 Task: Look for products in the category "Frozen Meals" from Red's All Naturals only.
Action: Mouse moved to (268, 124)
Screenshot: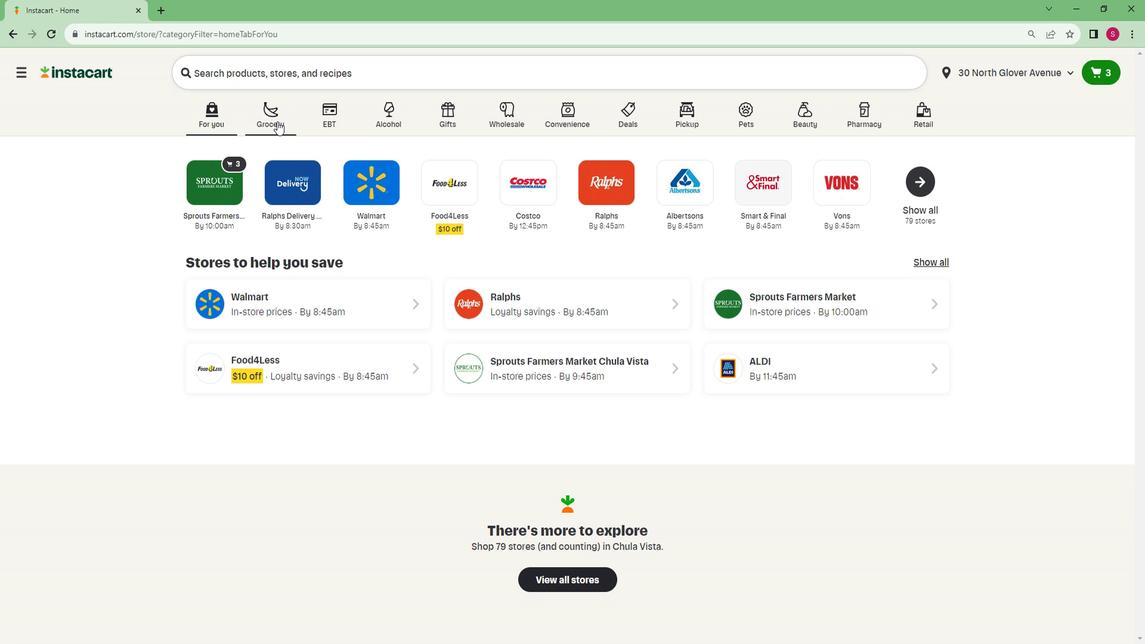 
Action: Mouse pressed left at (268, 124)
Screenshot: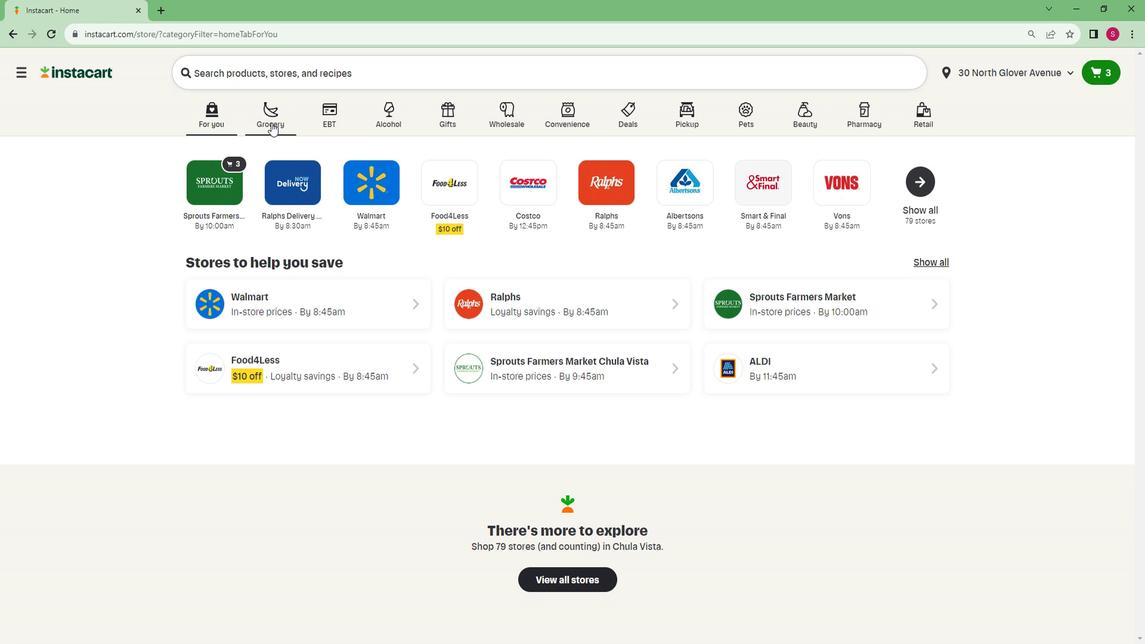 
Action: Mouse moved to (252, 333)
Screenshot: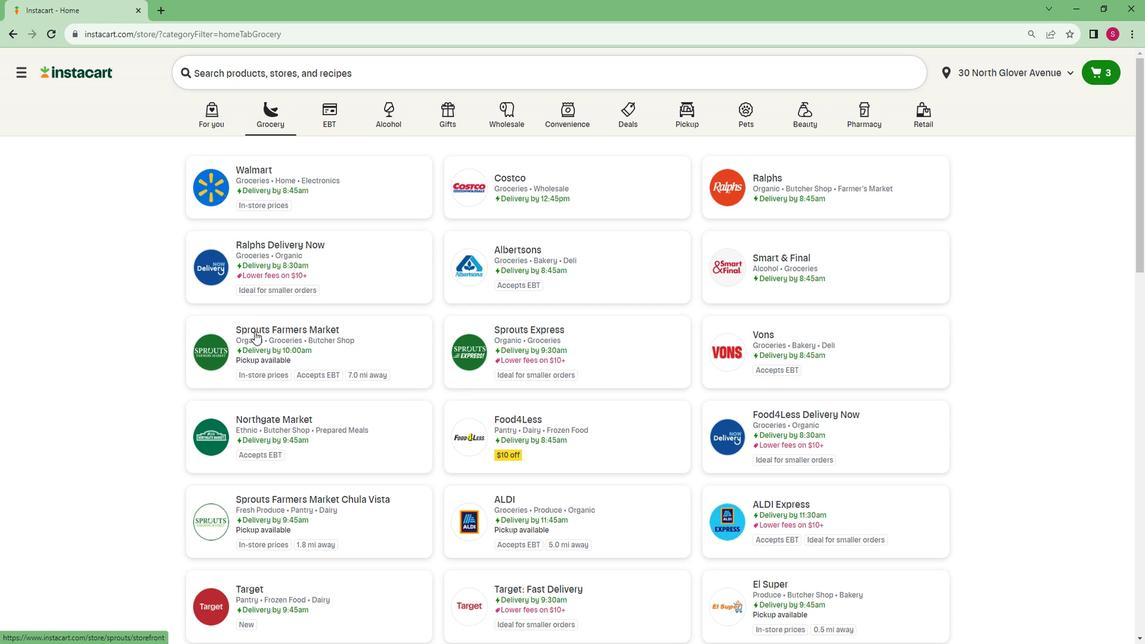 
Action: Mouse pressed left at (252, 333)
Screenshot: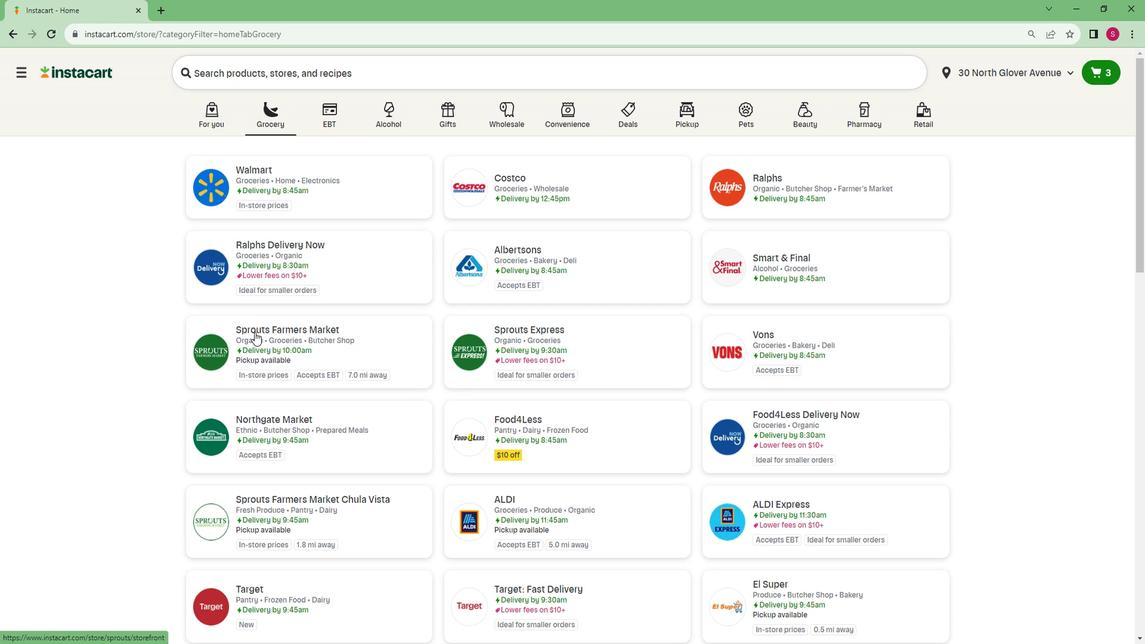 
Action: Mouse moved to (113, 457)
Screenshot: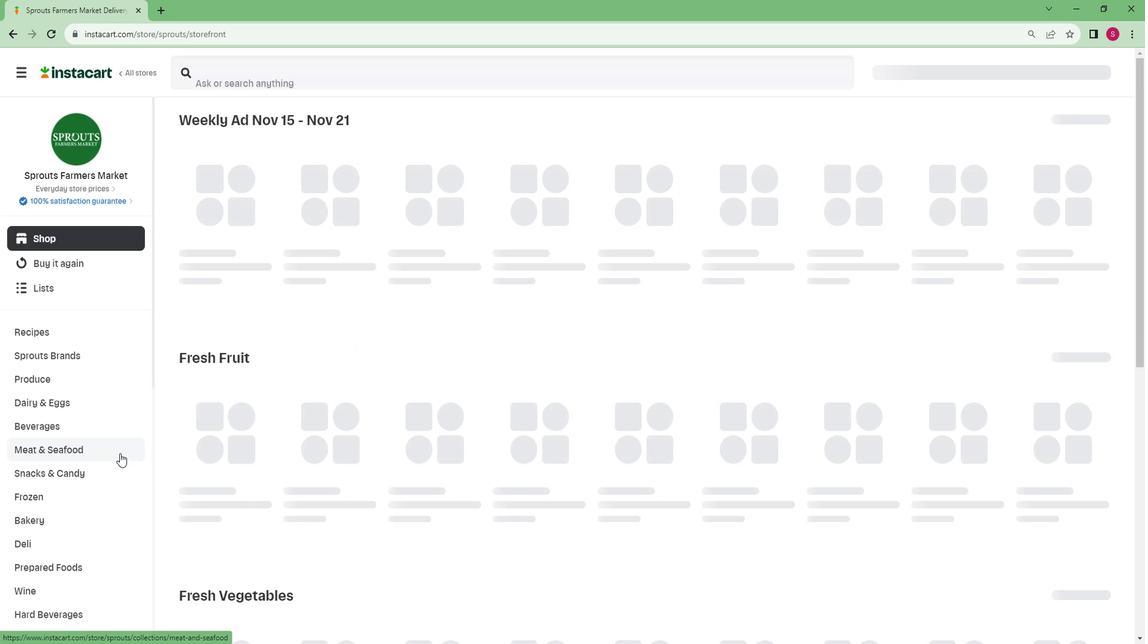 
Action: Mouse scrolled (113, 456) with delta (0, 0)
Screenshot: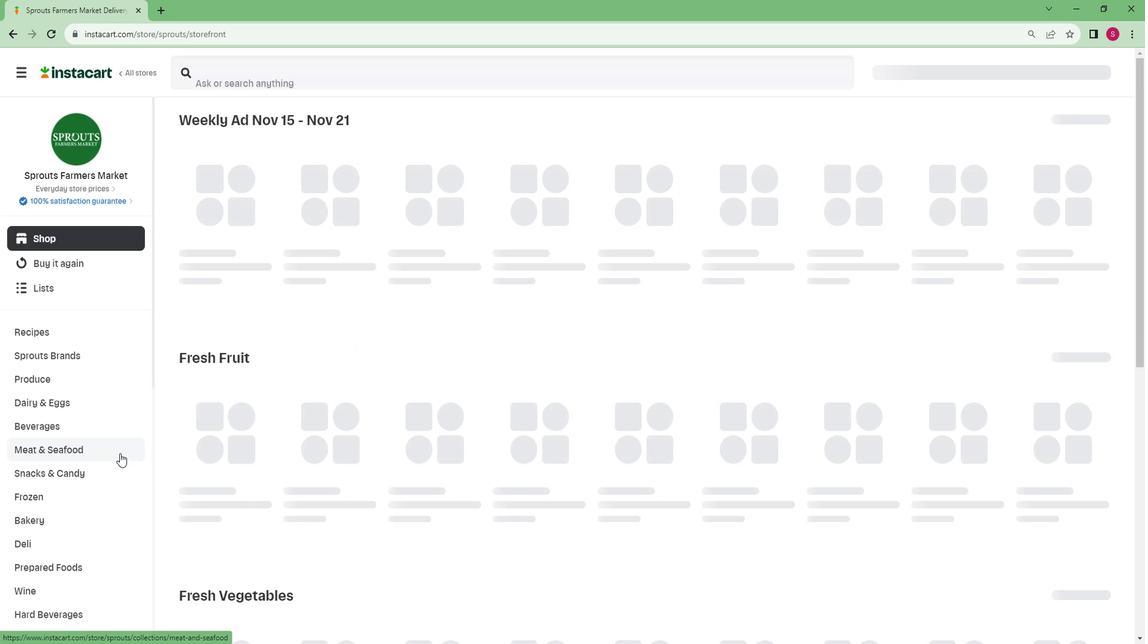 
Action: Mouse moved to (109, 460)
Screenshot: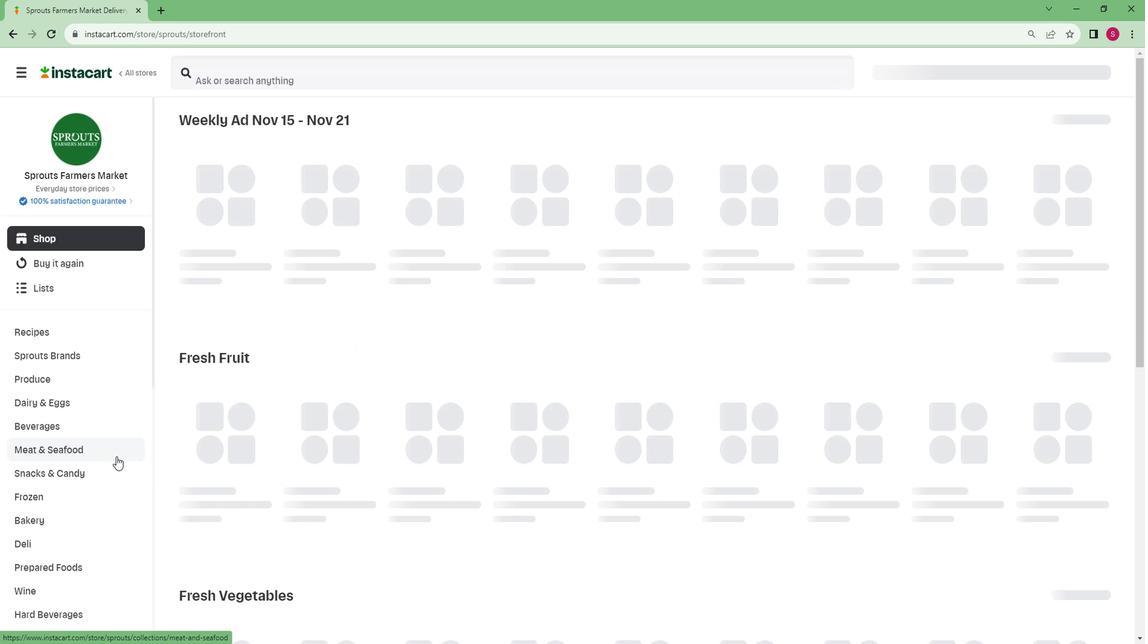 
Action: Mouse scrolled (109, 459) with delta (0, -1)
Screenshot: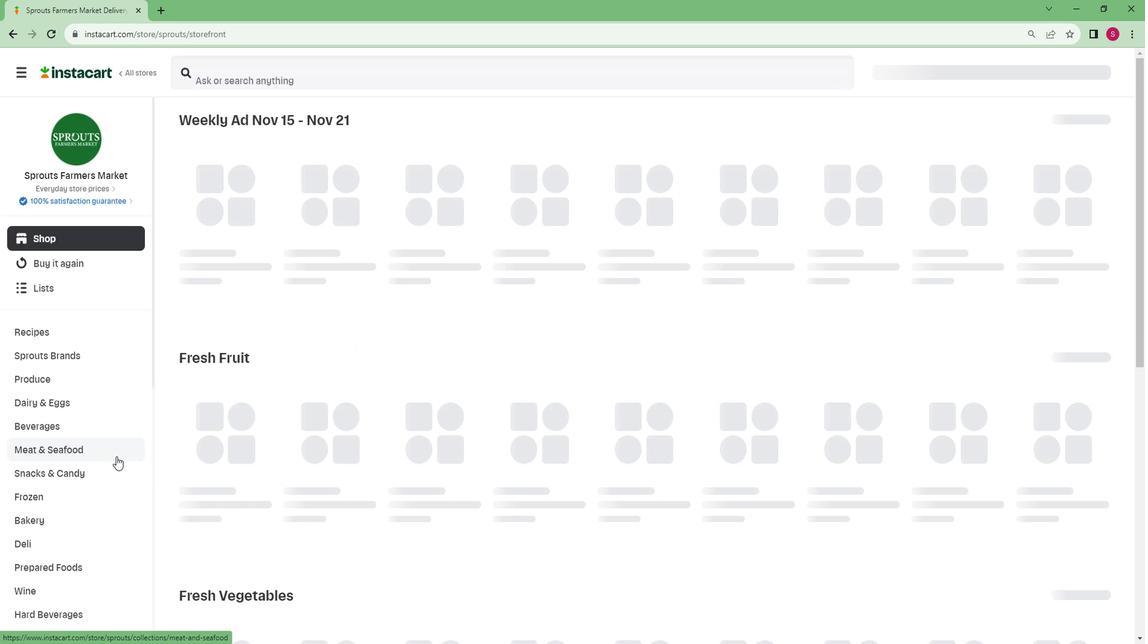 
Action: Mouse moved to (109, 461)
Screenshot: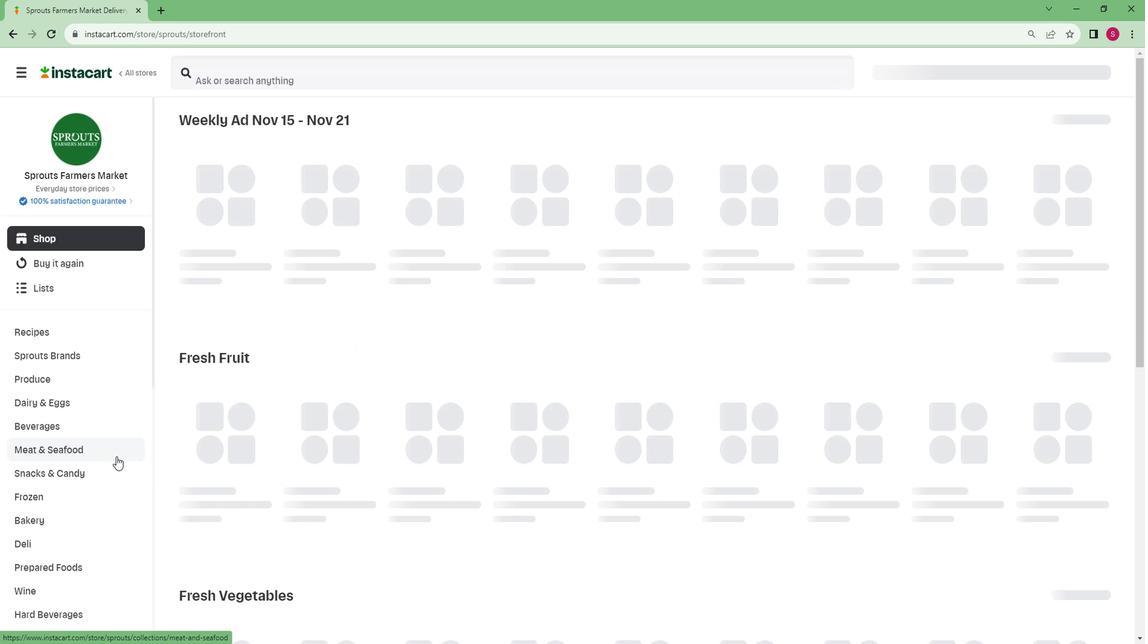 
Action: Mouse scrolled (109, 460) with delta (0, 0)
Screenshot: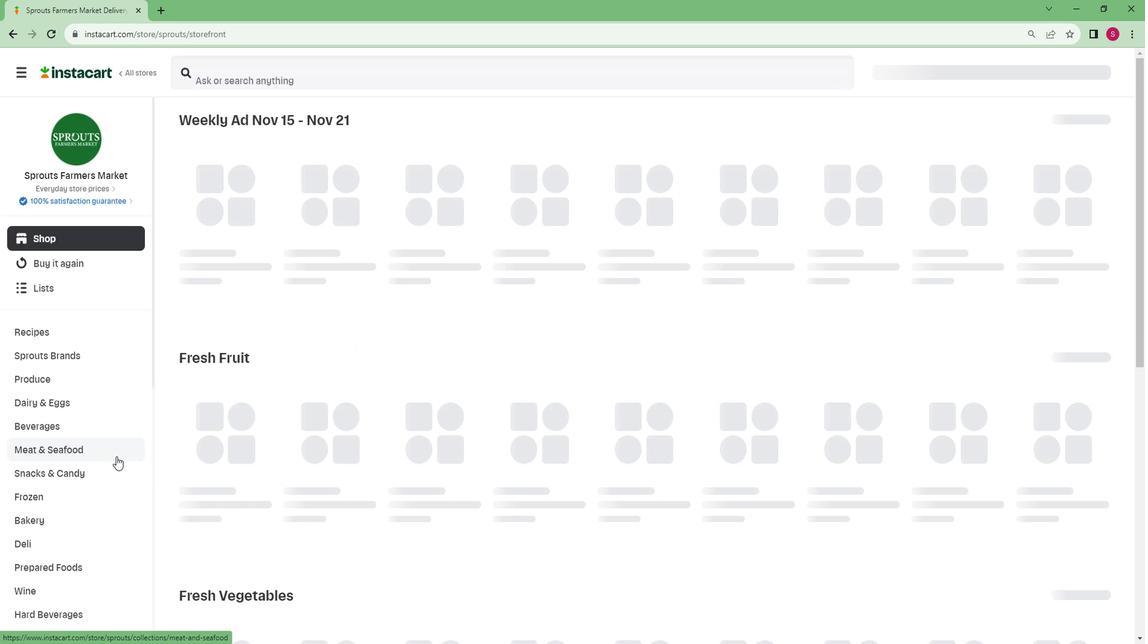 
Action: Mouse moved to (107, 461)
Screenshot: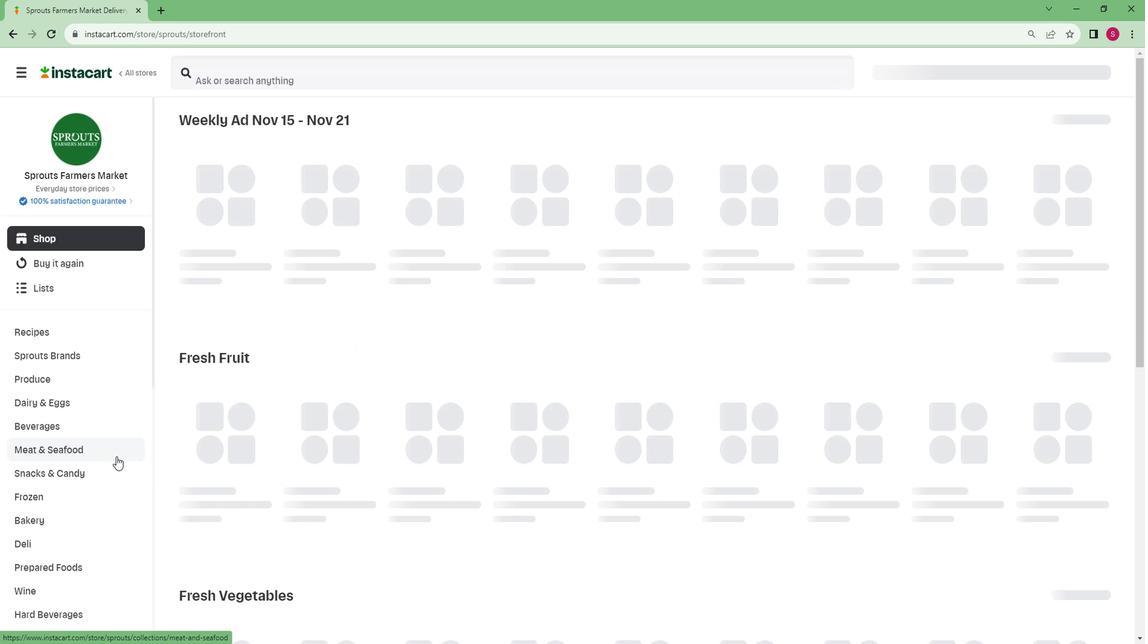 
Action: Mouse scrolled (107, 460) with delta (0, 0)
Screenshot: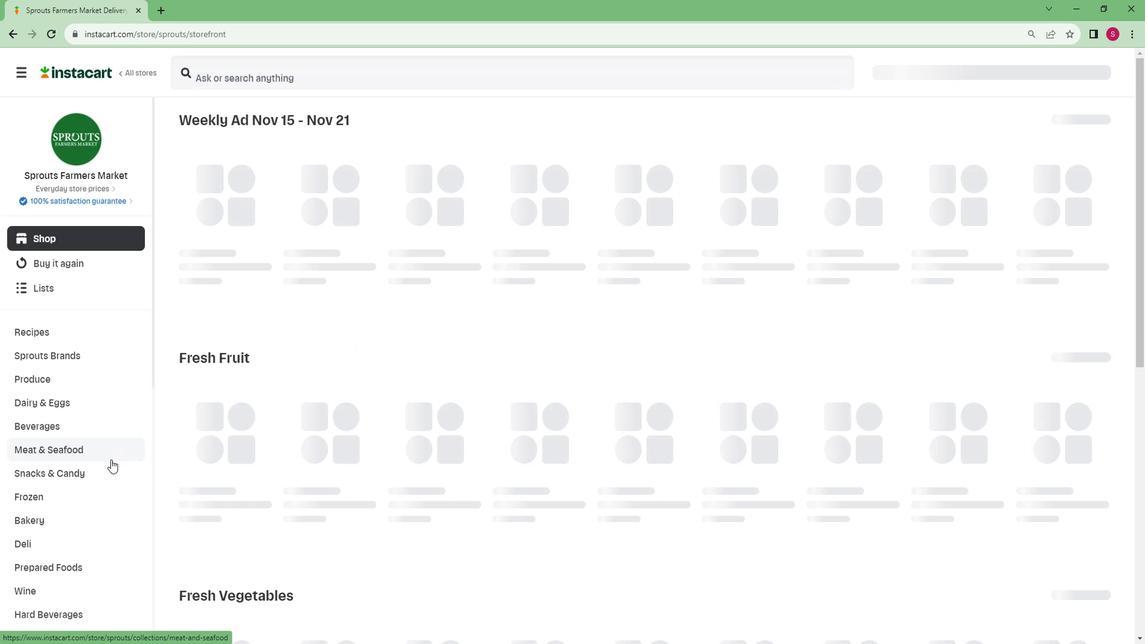 
Action: Mouse scrolled (107, 460) with delta (0, 0)
Screenshot: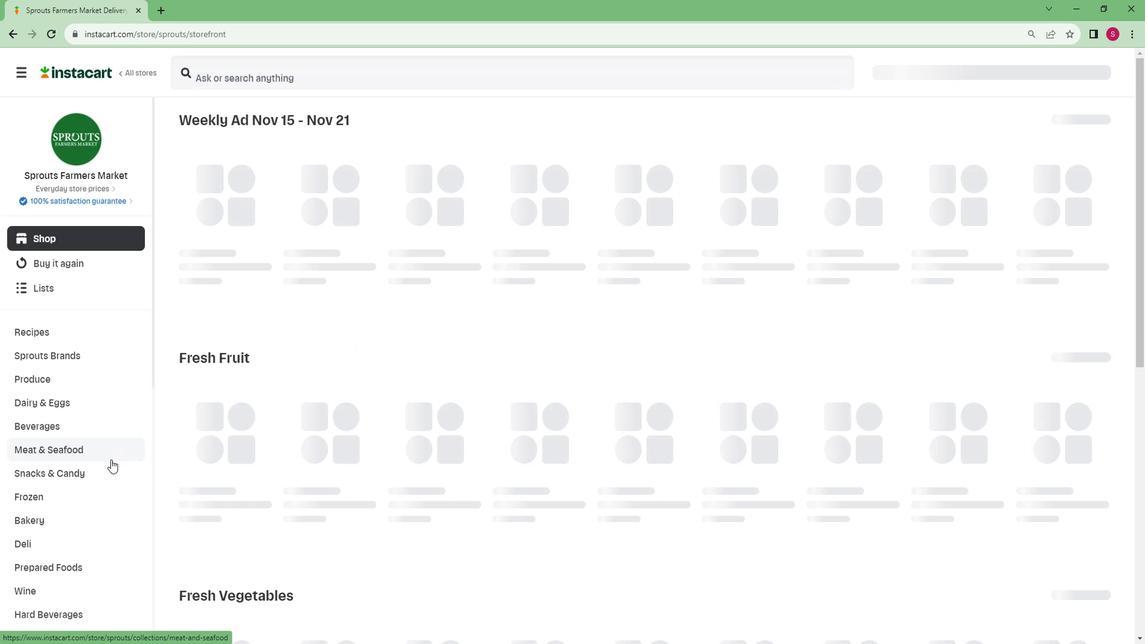 
Action: Mouse scrolled (107, 460) with delta (0, 0)
Screenshot: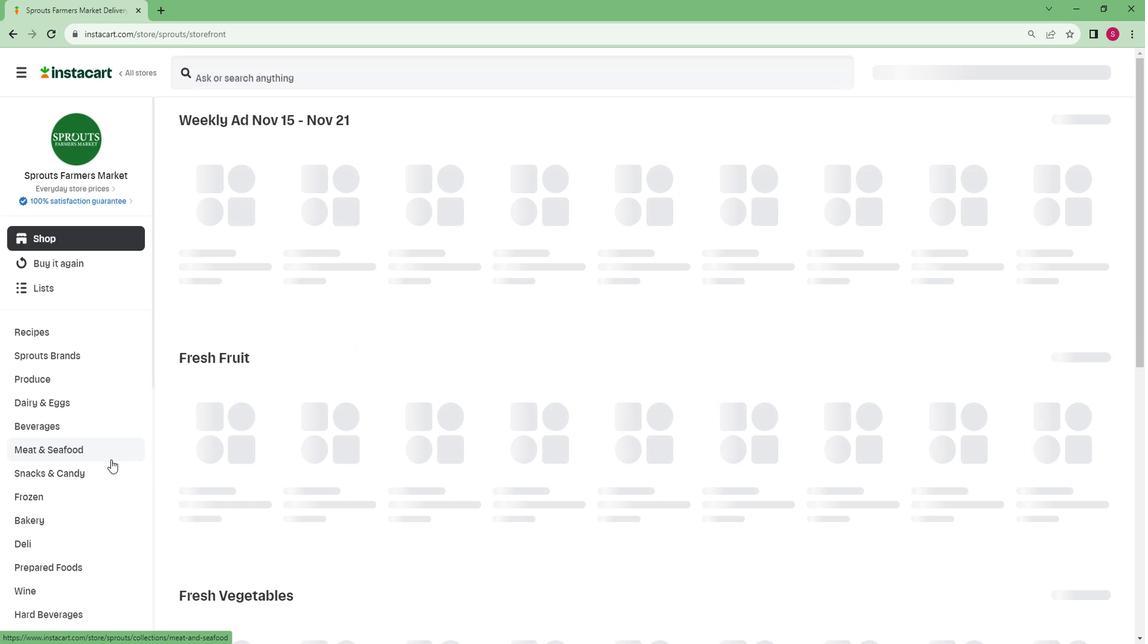 
Action: Mouse scrolled (107, 460) with delta (0, 0)
Screenshot: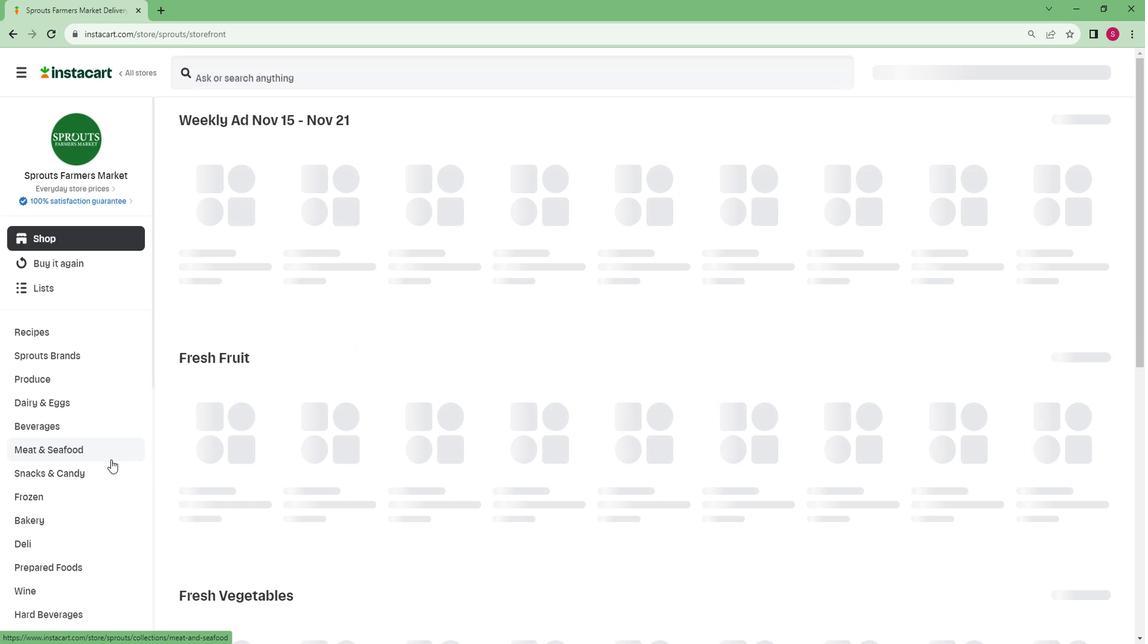 
Action: Mouse moved to (103, 457)
Screenshot: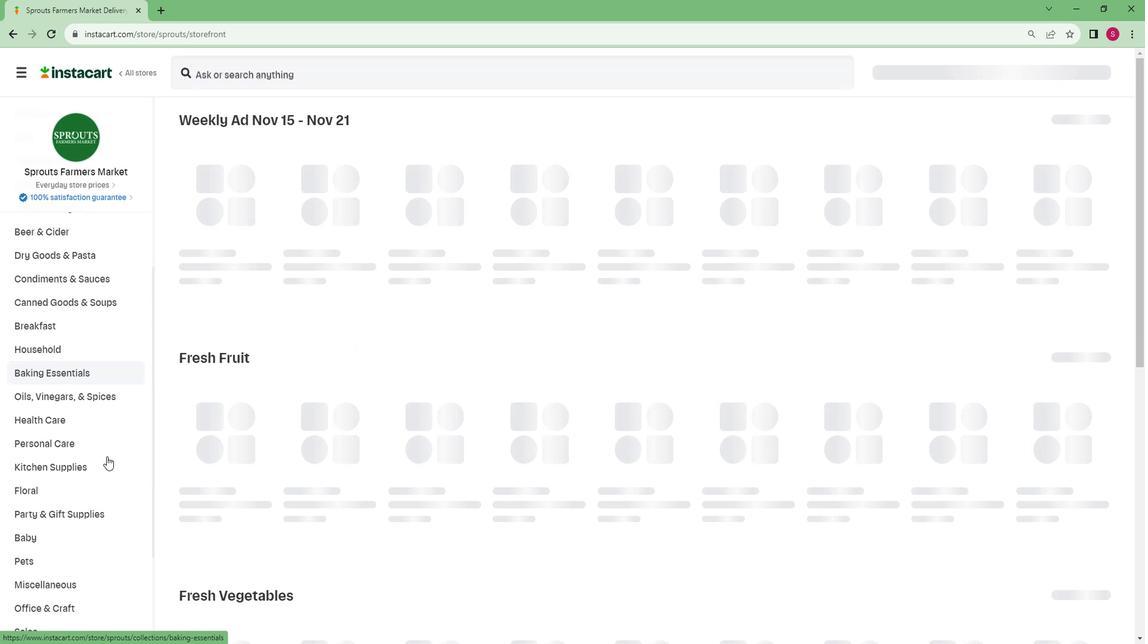 
Action: Mouse scrolled (103, 456) with delta (0, 0)
Screenshot: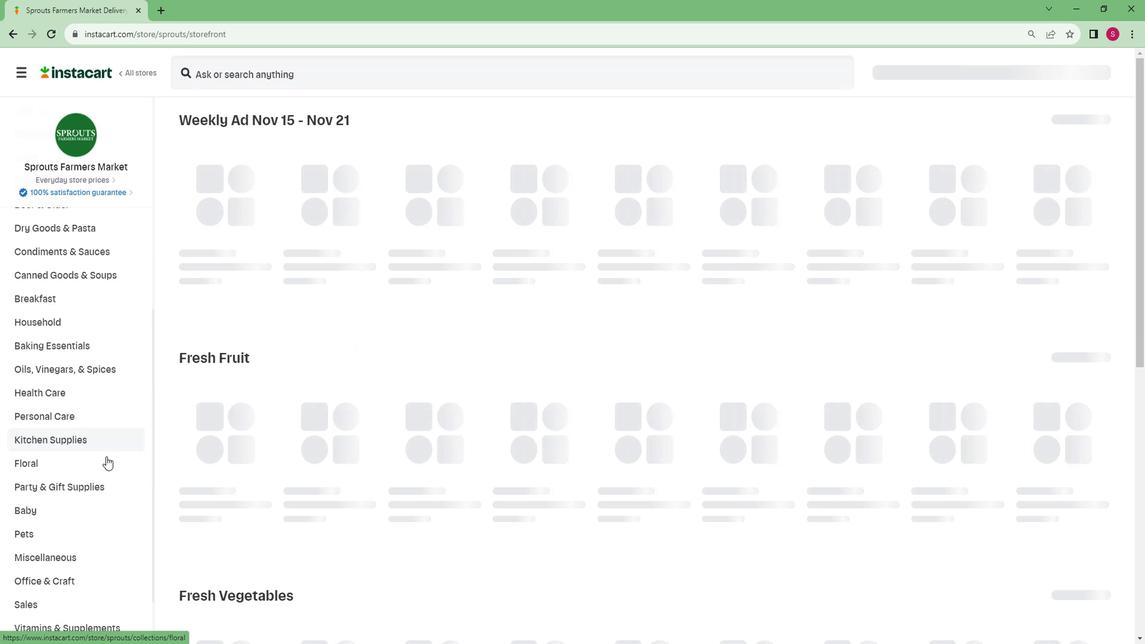 
Action: Mouse scrolled (103, 456) with delta (0, 0)
Screenshot: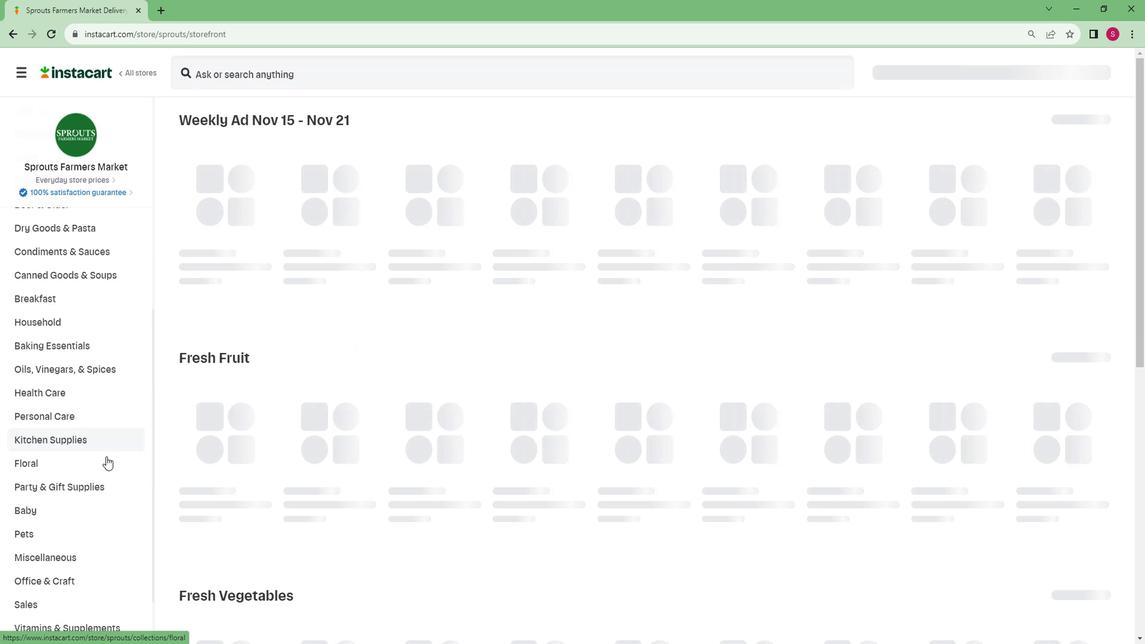 
Action: Mouse scrolled (103, 456) with delta (0, 0)
Screenshot: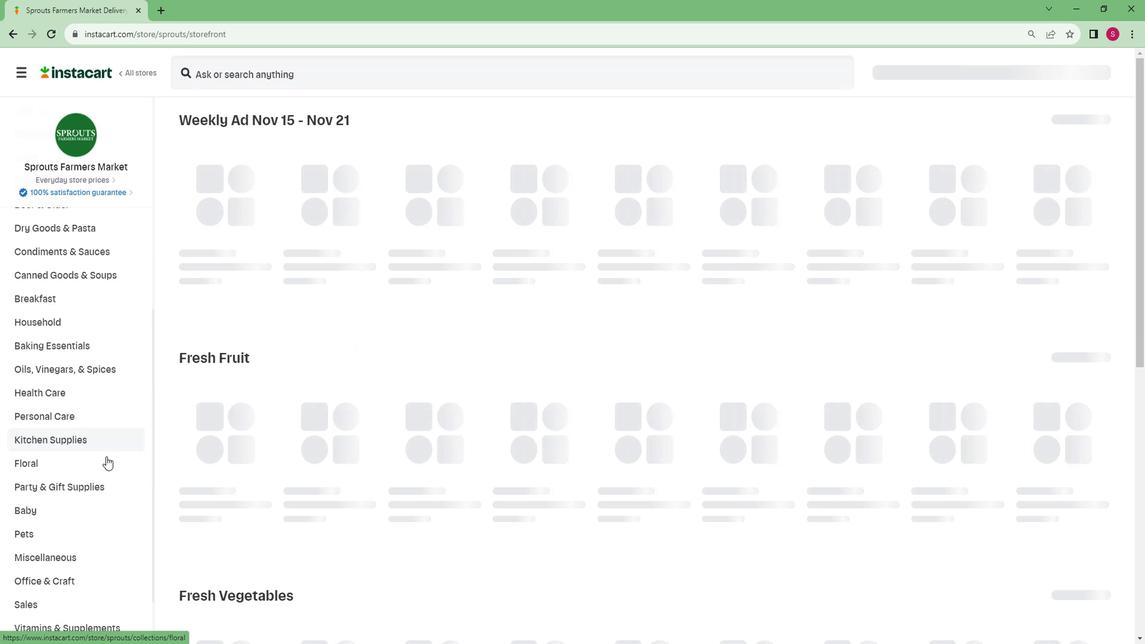 
Action: Mouse scrolled (103, 456) with delta (0, 0)
Screenshot: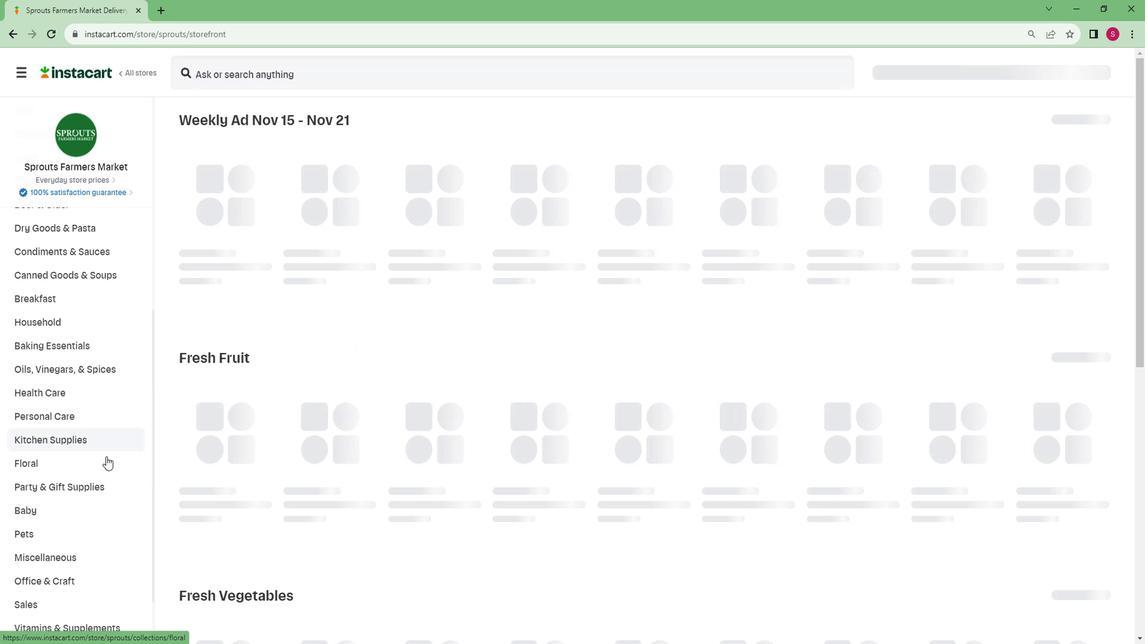 
Action: Mouse scrolled (103, 456) with delta (0, 0)
Screenshot: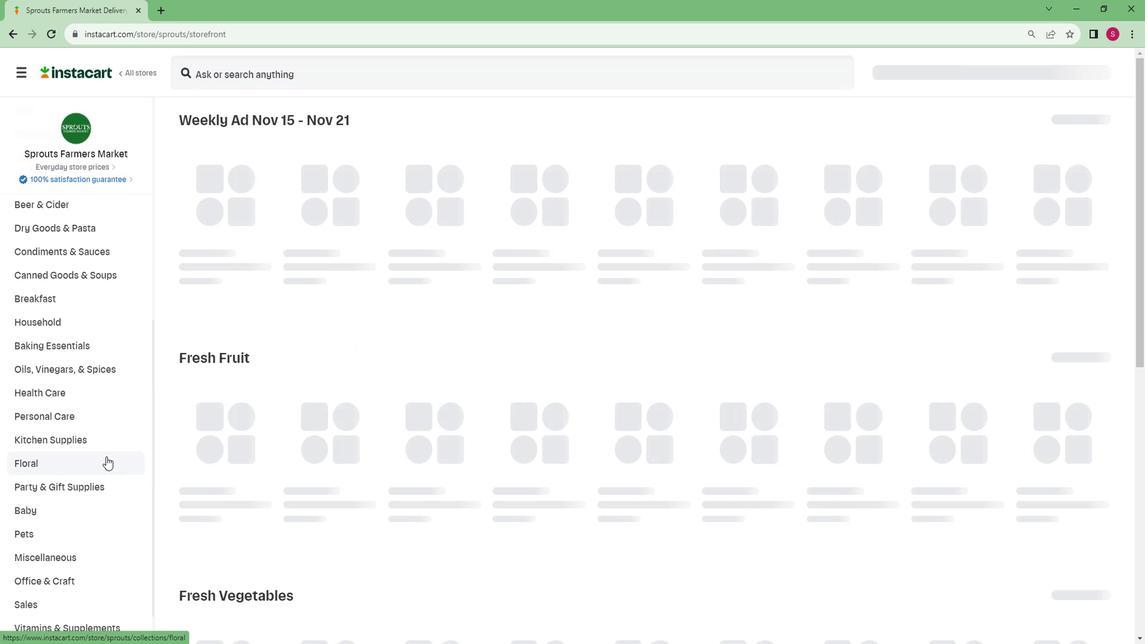 
Action: Mouse moved to (49, 627)
Screenshot: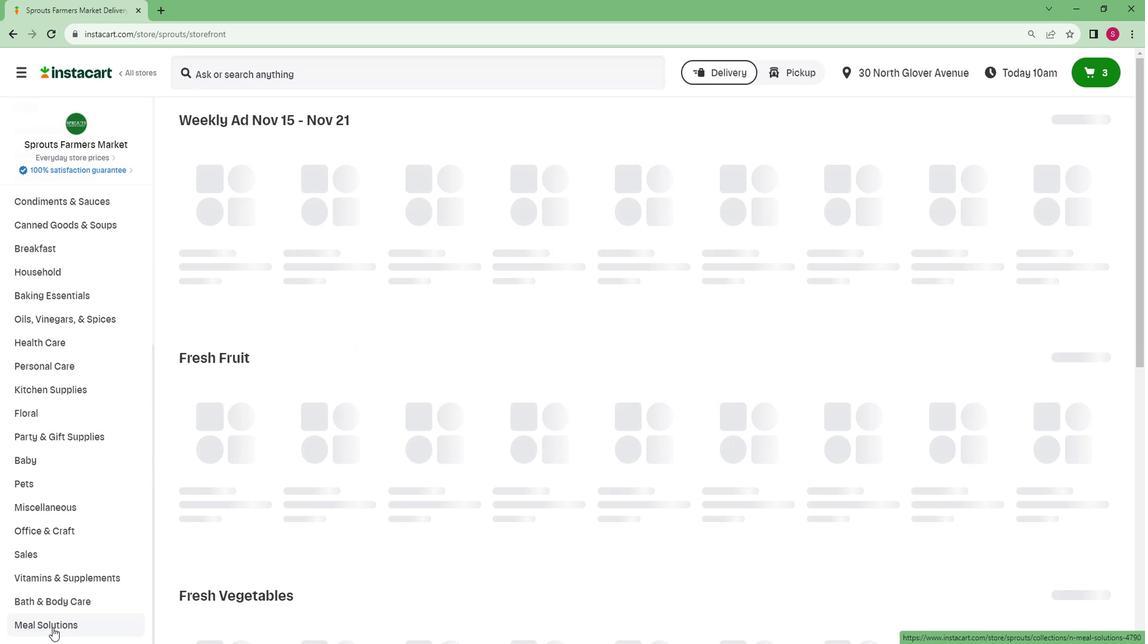 
Action: Mouse pressed left at (49, 627)
Screenshot: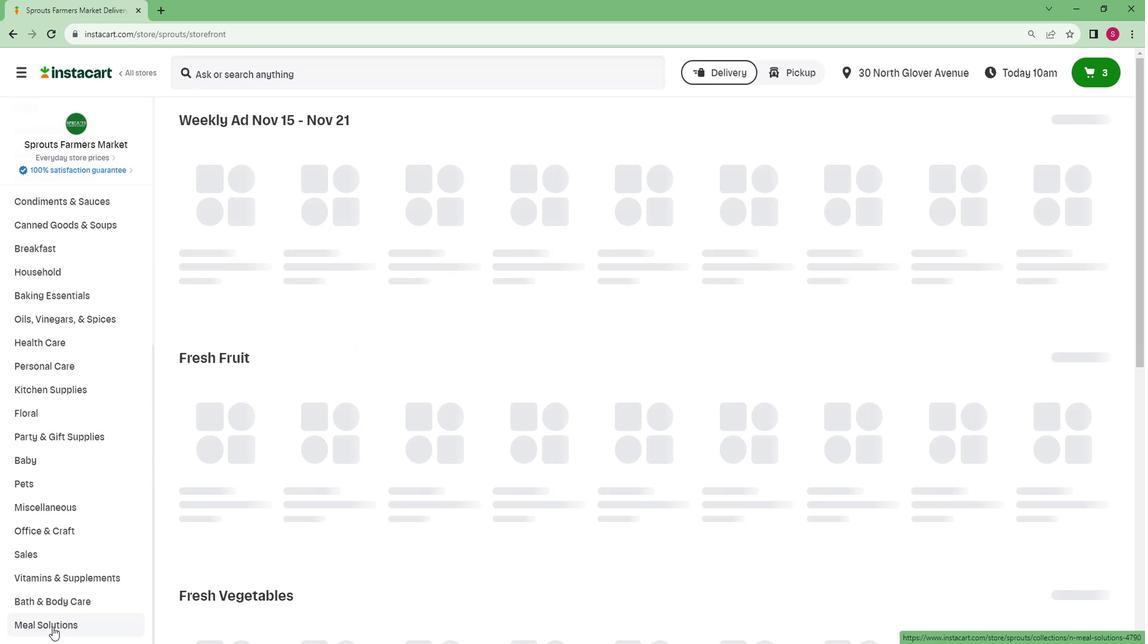 
Action: Mouse moved to (53, 608)
Screenshot: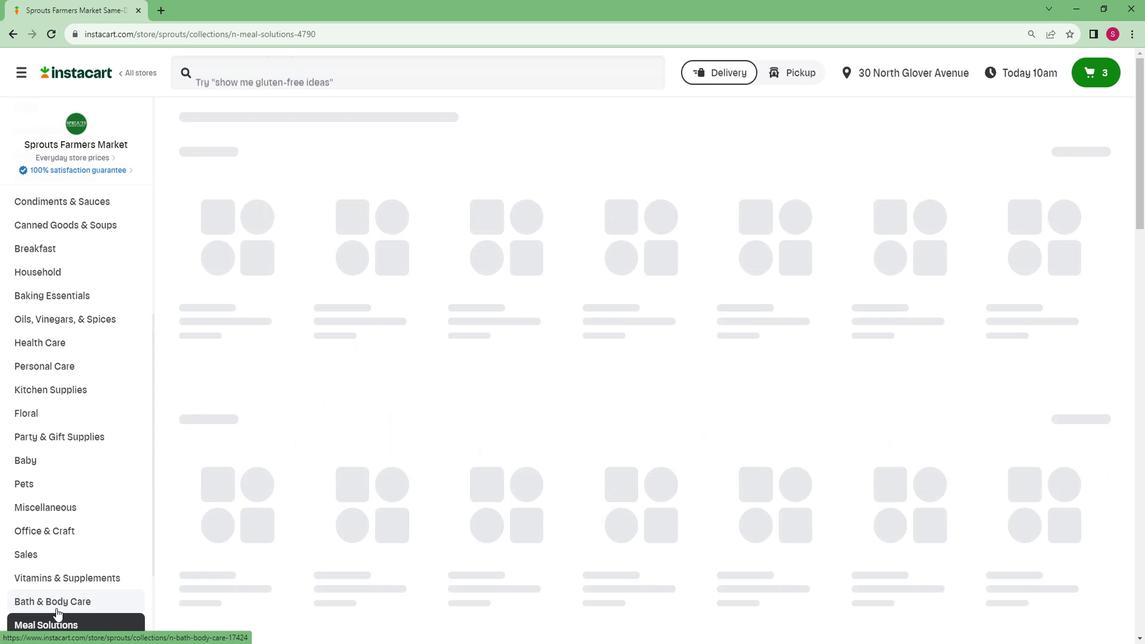 
Action: Mouse scrolled (53, 607) with delta (0, 0)
Screenshot: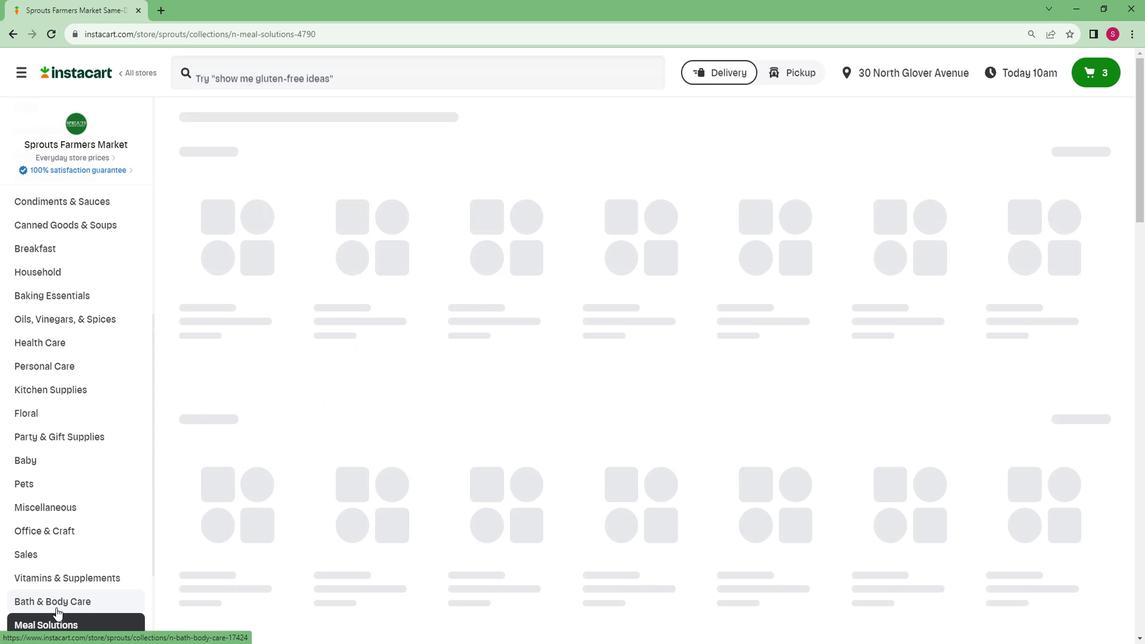 
Action: Mouse scrolled (53, 607) with delta (0, 0)
Screenshot: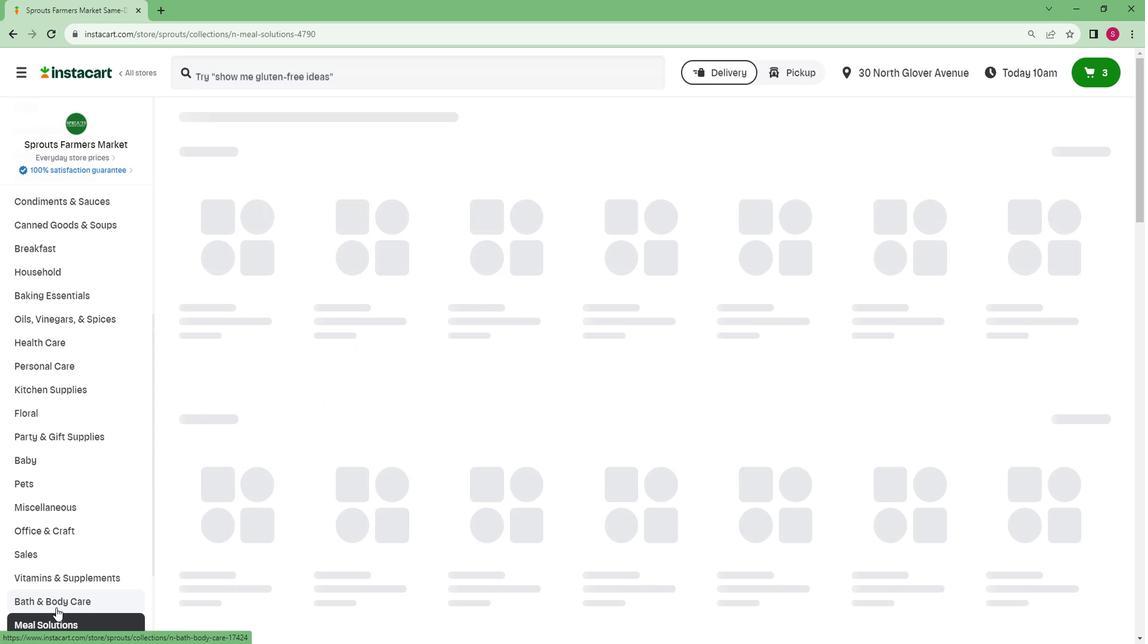 
Action: Mouse scrolled (53, 607) with delta (0, 0)
Screenshot: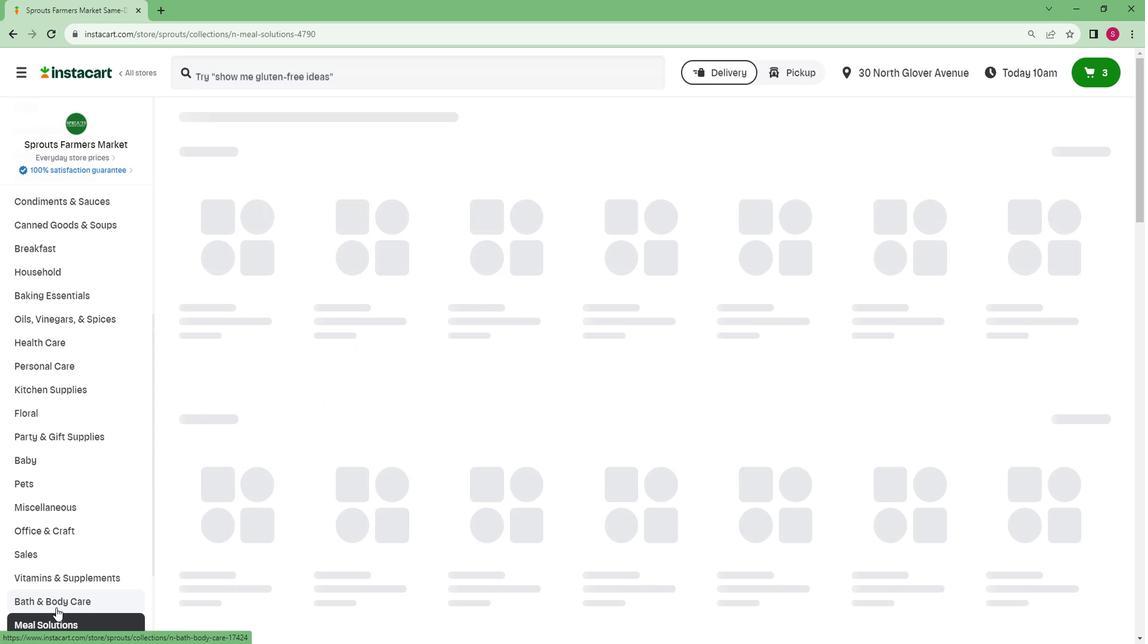 
Action: Mouse scrolled (53, 607) with delta (0, 0)
Screenshot: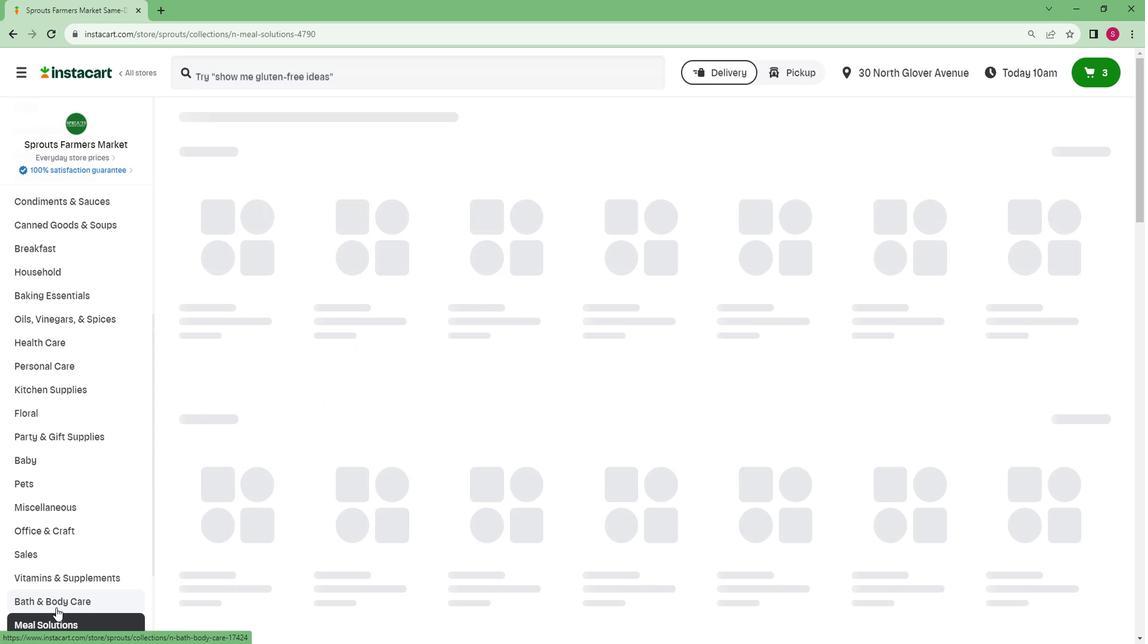 
Action: Mouse moved to (53, 608)
Screenshot: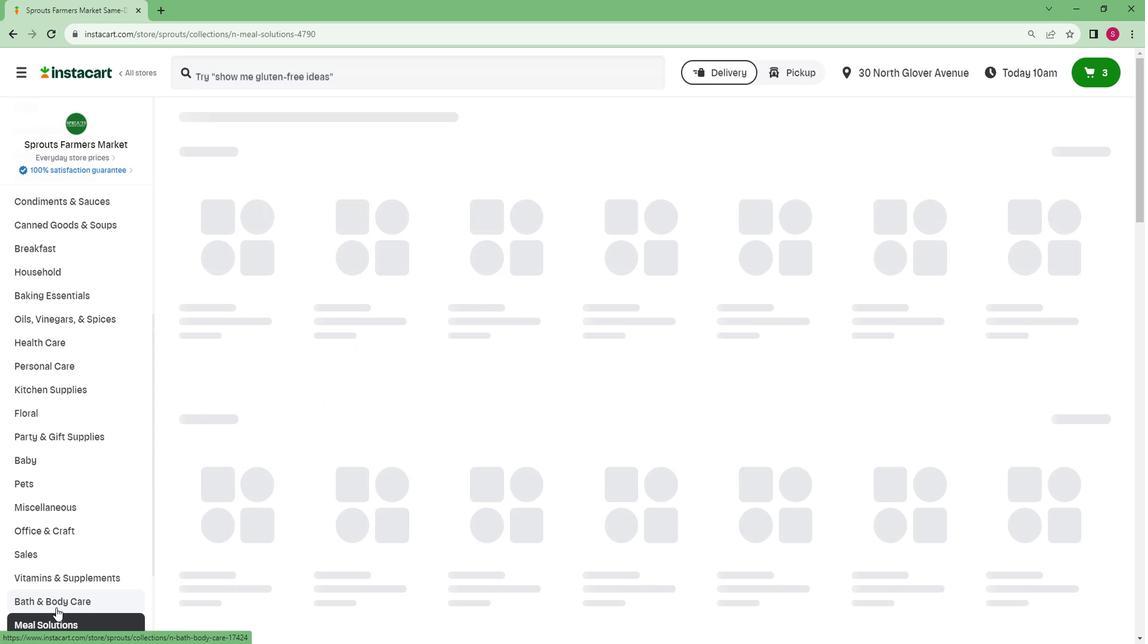 
Action: Mouse scrolled (53, 607) with delta (0, 0)
Screenshot: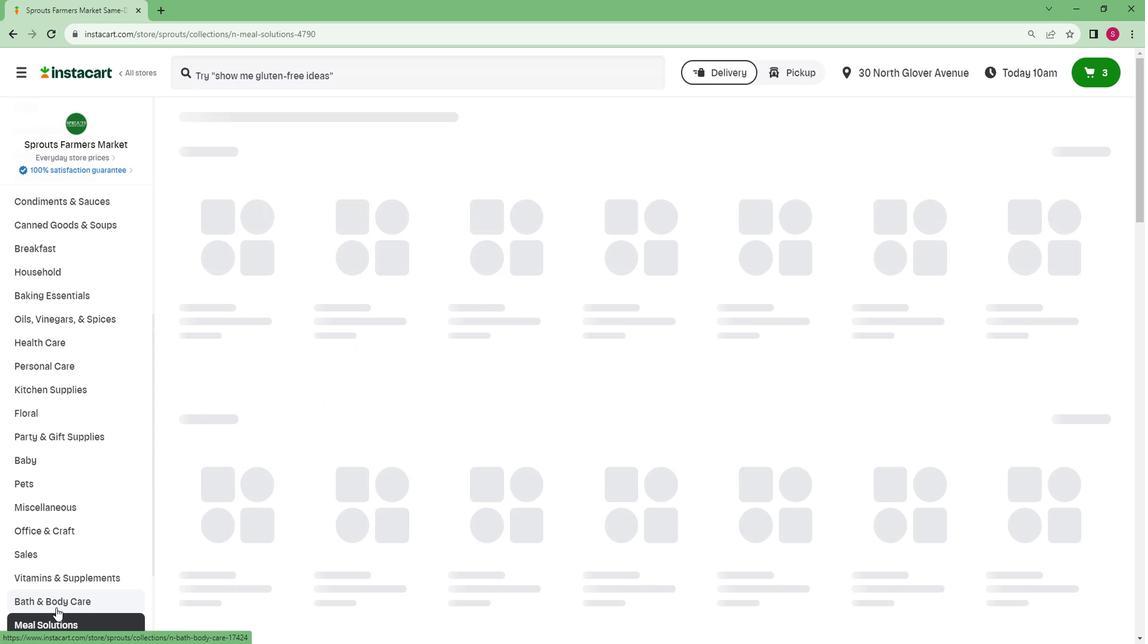 
Action: Mouse moved to (53, 607)
Screenshot: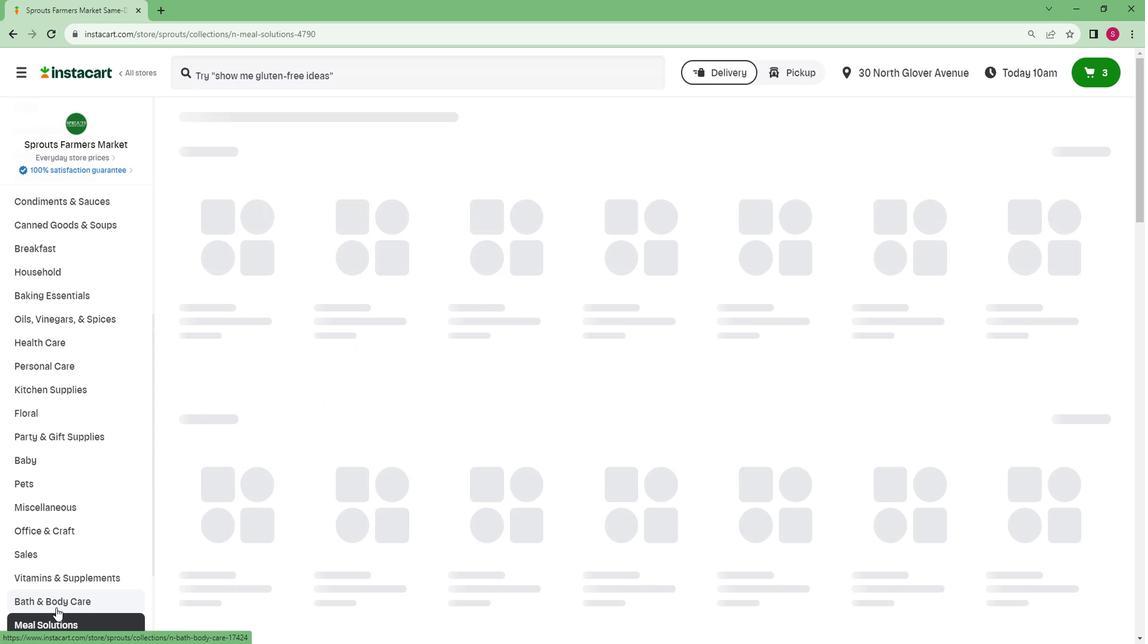 
Action: Mouse scrolled (53, 606) with delta (0, 0)
Screenshot: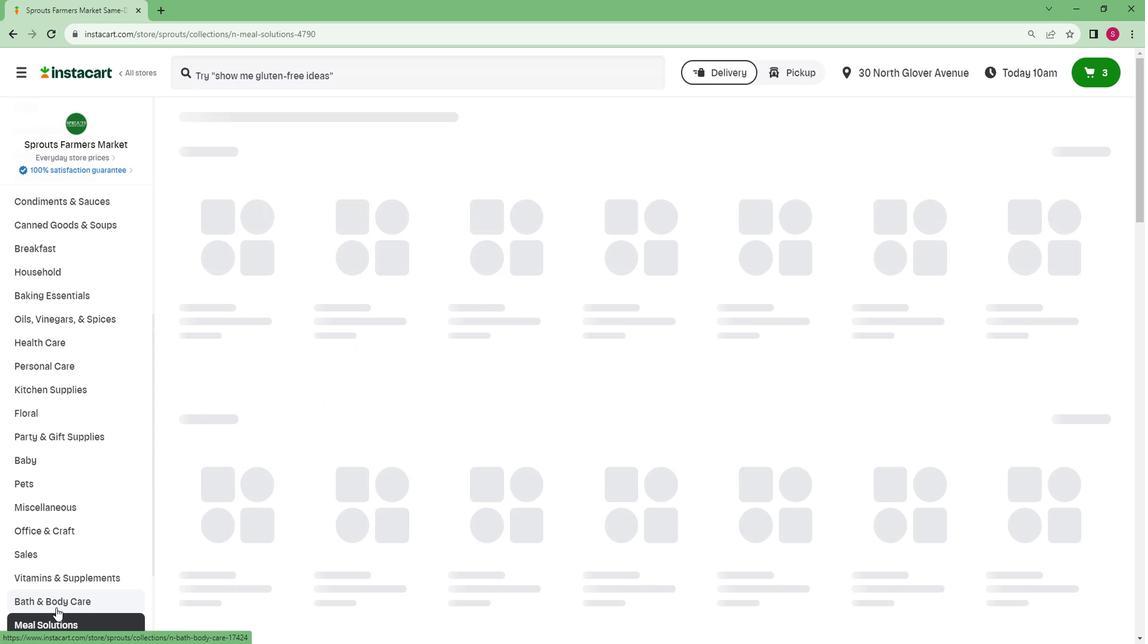 
Action: Mouse moved to (54, 602)
Screenshot: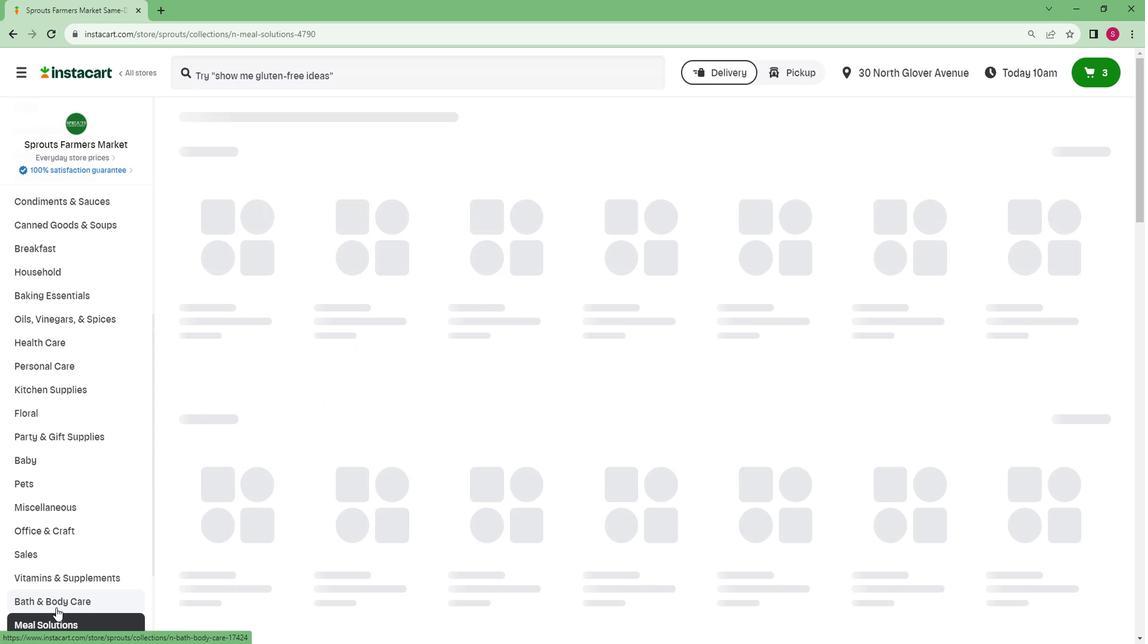 
Action: Mouse scrolled (54, 602) with delta (0, 0)
Screenshot: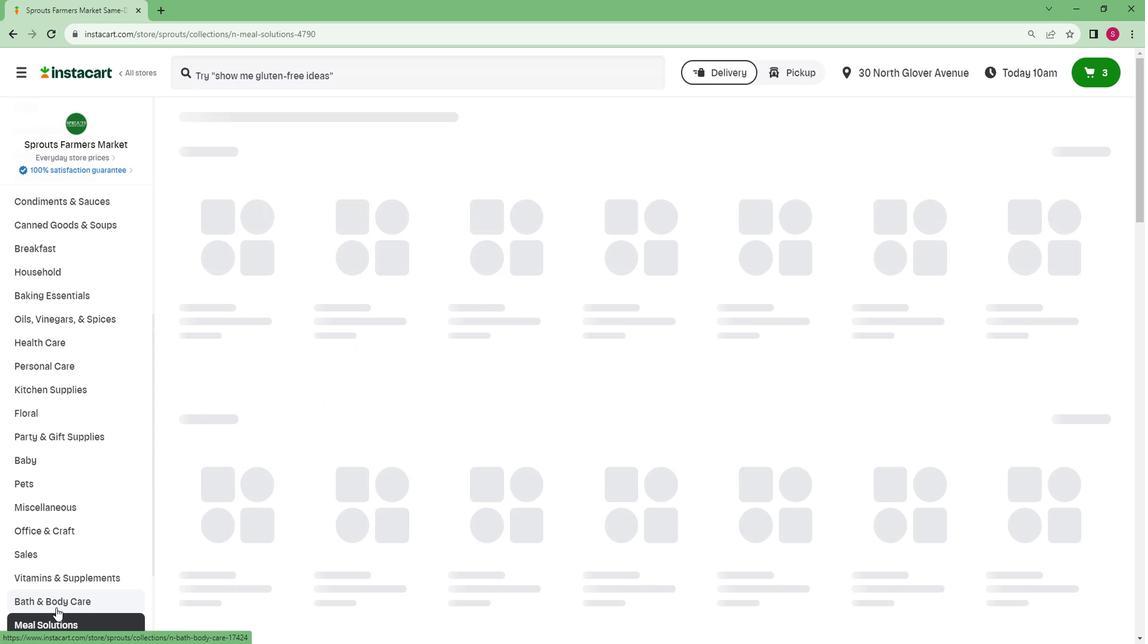 
Action: Mouse moved to (55, 625)
Screenshot: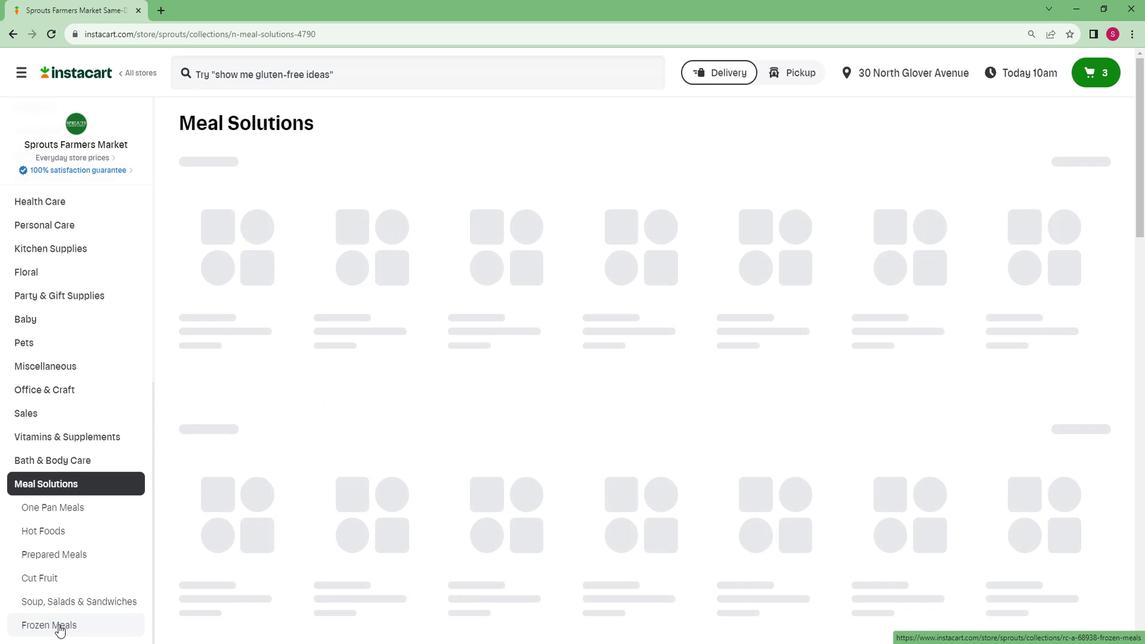 
Action: Mouse pressed left at (55, 625)
Screenshot: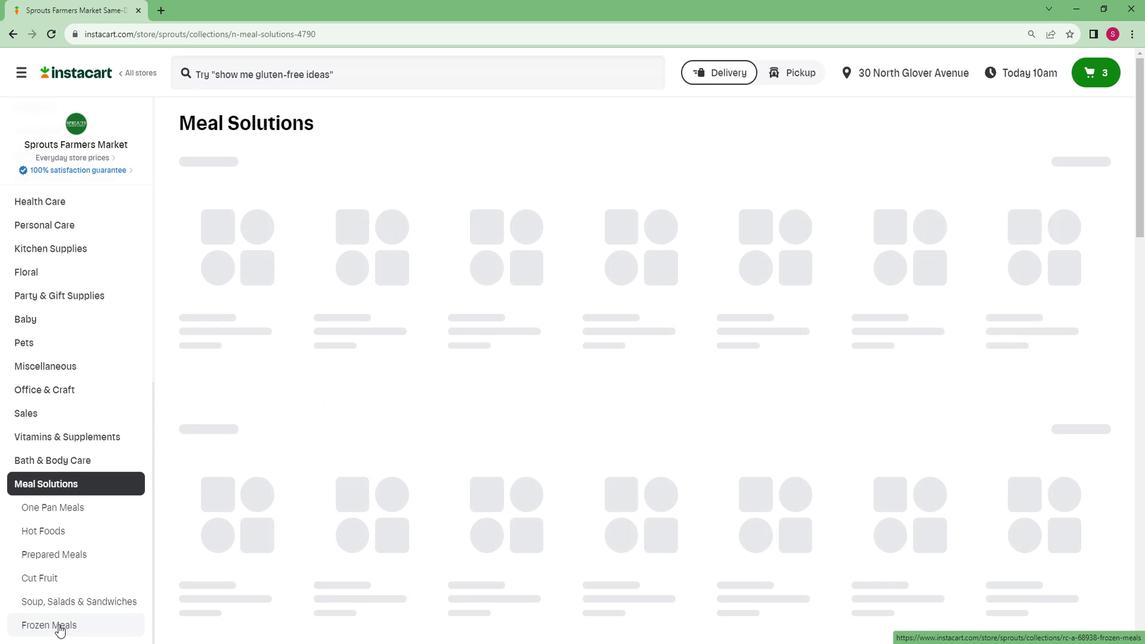 
Action: Mouse moved to (375, 171)
Screenshot: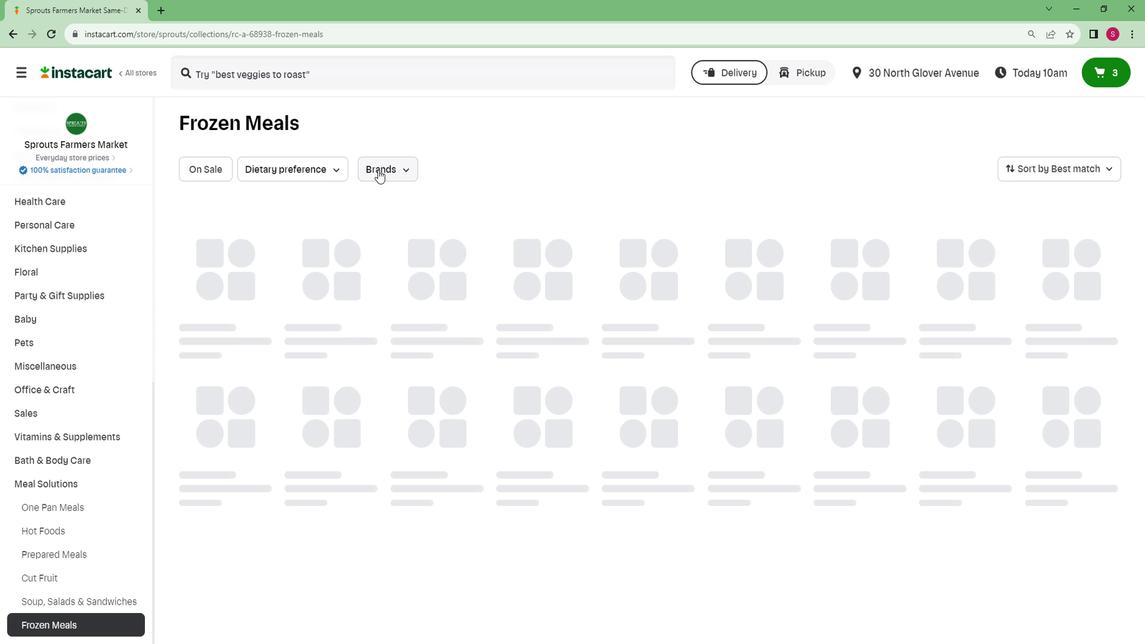 
Action: Mouse pressed left at (375, 171)
Screenshot: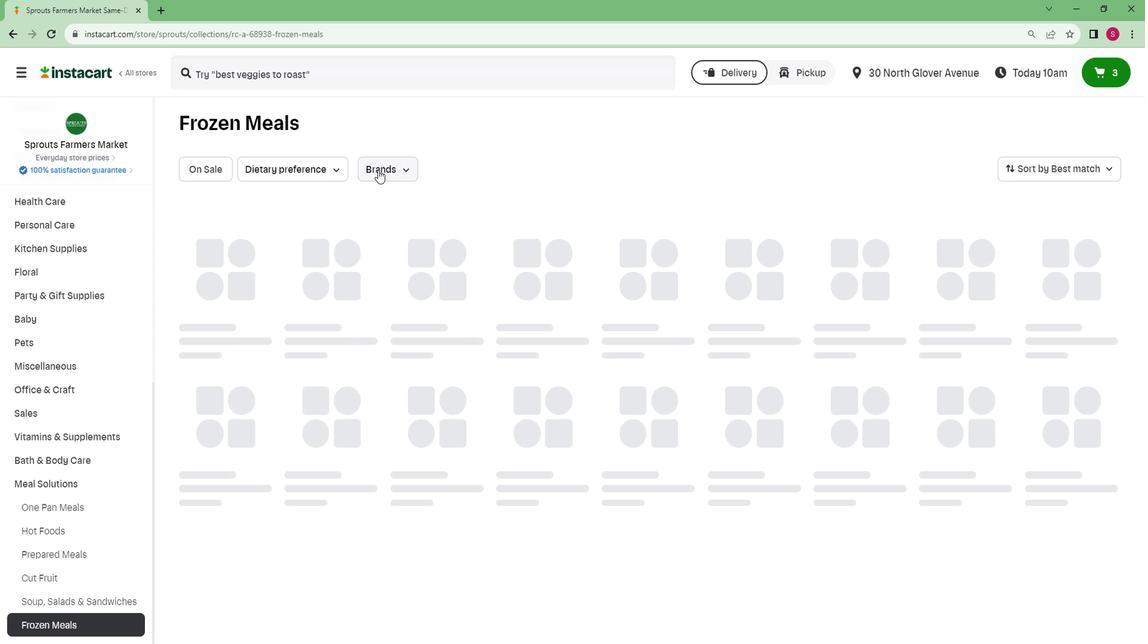 
Action: Mouse moved to (379, 269)
Screenshot: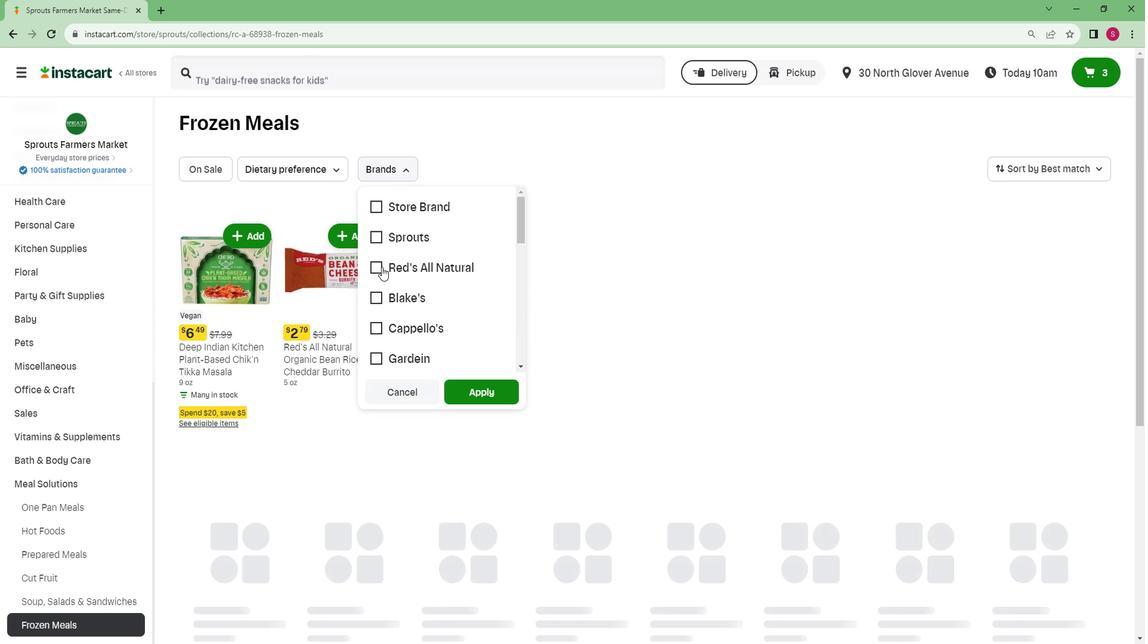 
Action: Mouse pressed left at (379, 269)
Screenshot: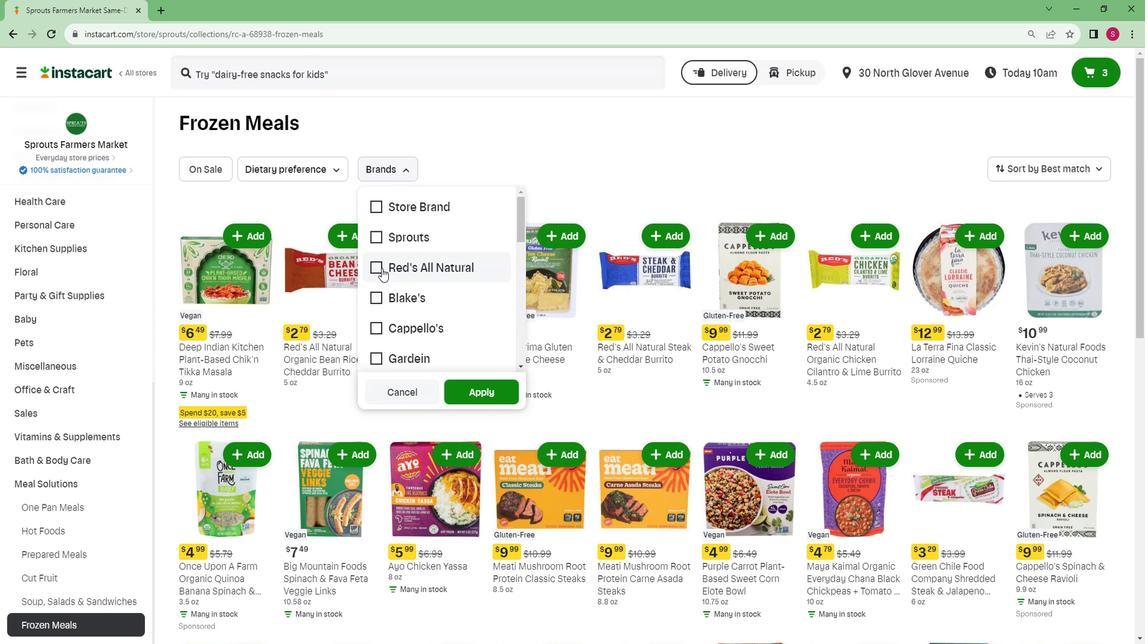 
Action: Mouse moved to (460, 397)
Screenshot: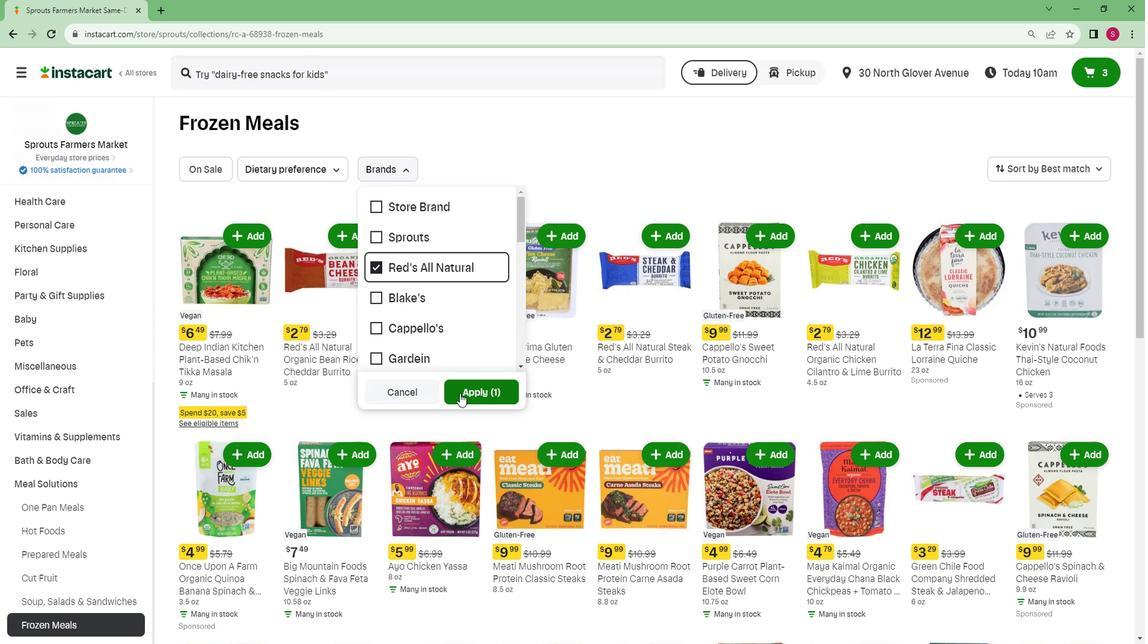 
Action: Mouse pressed left at (460, 397)
Screenshot: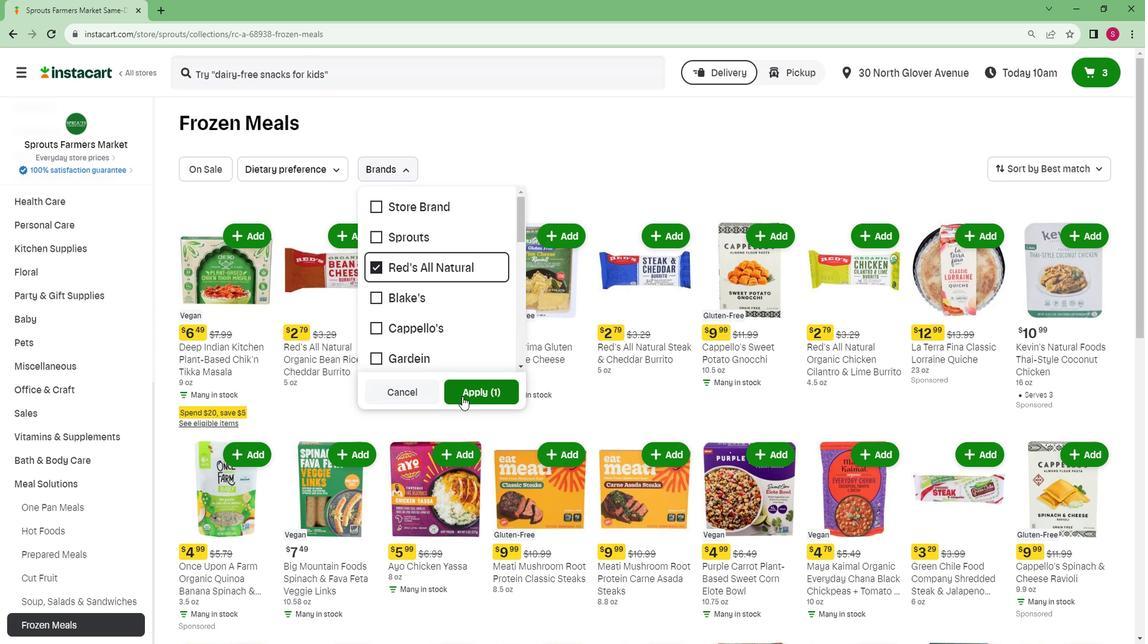 
